 Task: Change the permissions so that only admins can invite users to Calendly.
Action: Mouse moved to (795, 69)
Screenshot: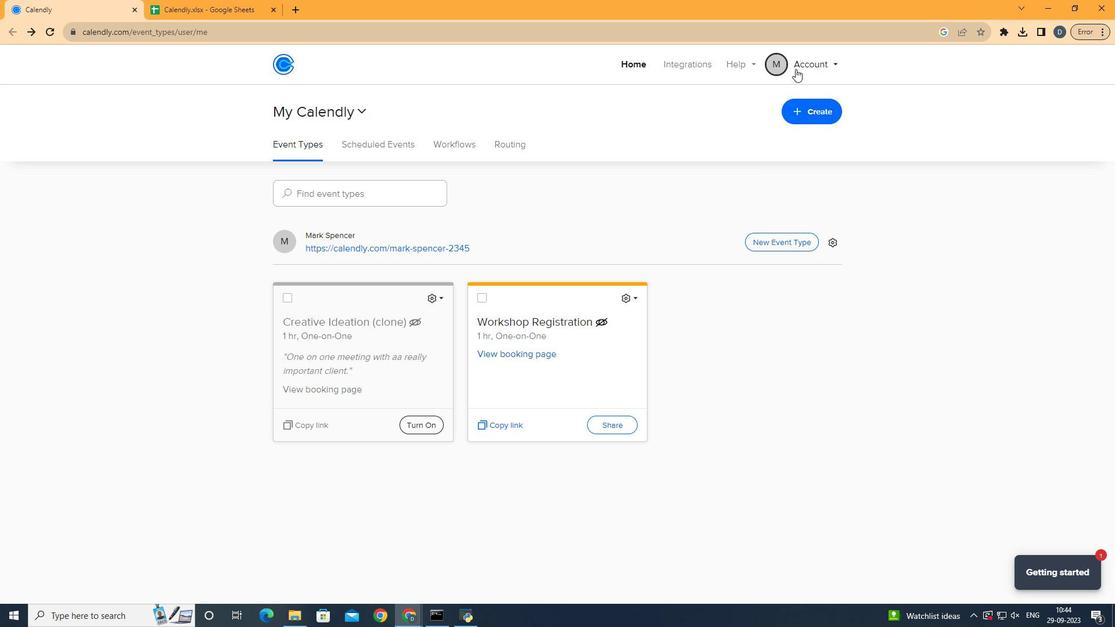 
Action: Mouse pressed left at (795, 69)
Screenshot: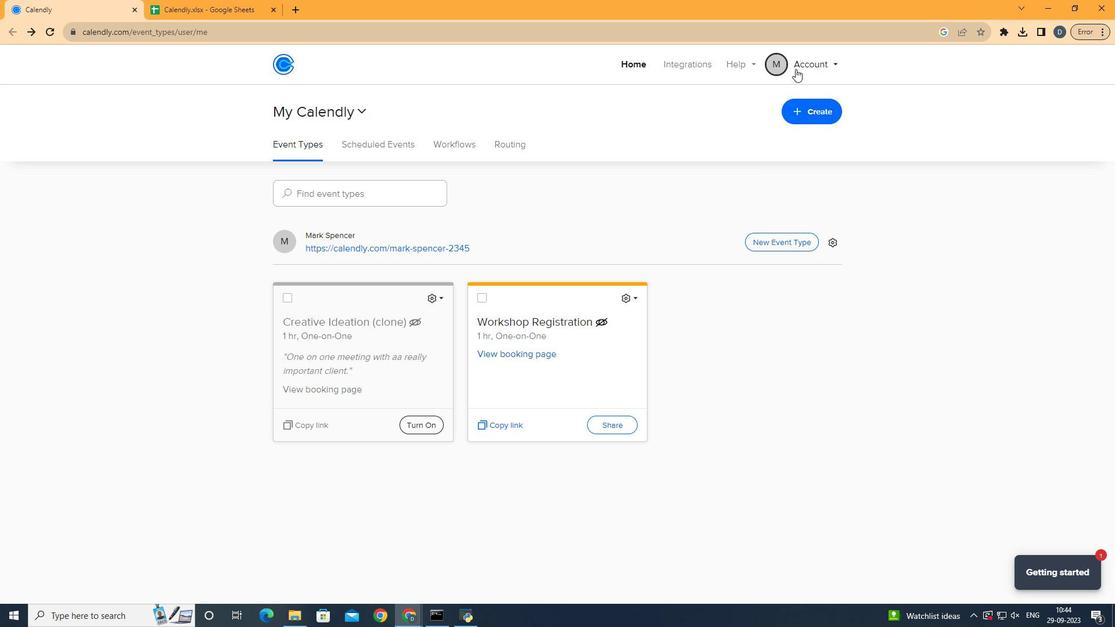 
Action: Mouse moved to (726, 228)
Screenshot: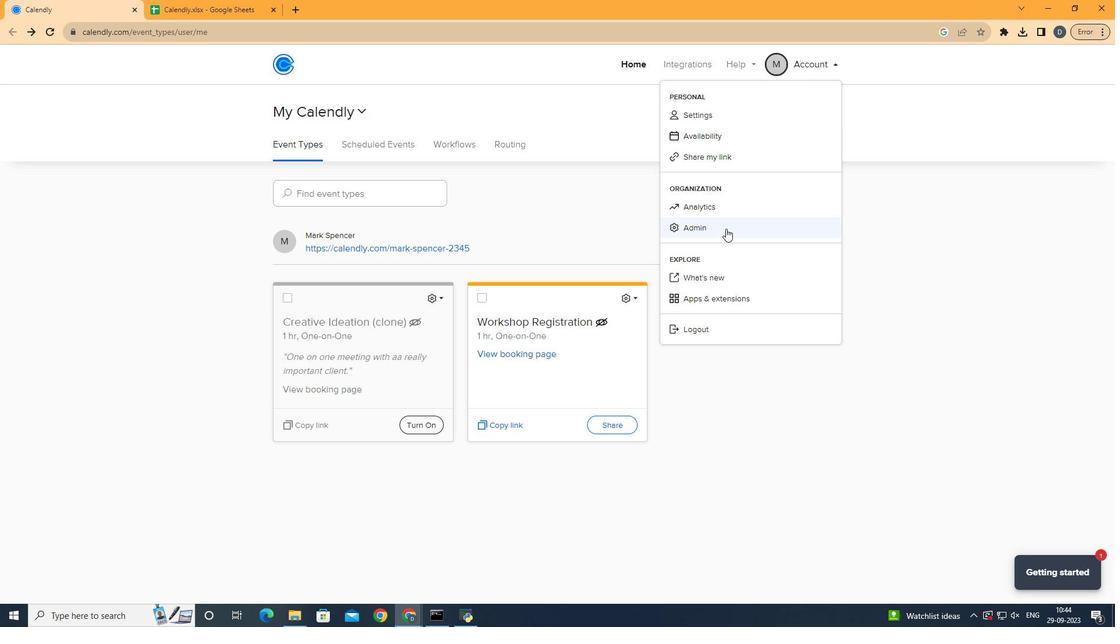 
Action: Mouse pressed left at (726, 228)
Screenshot: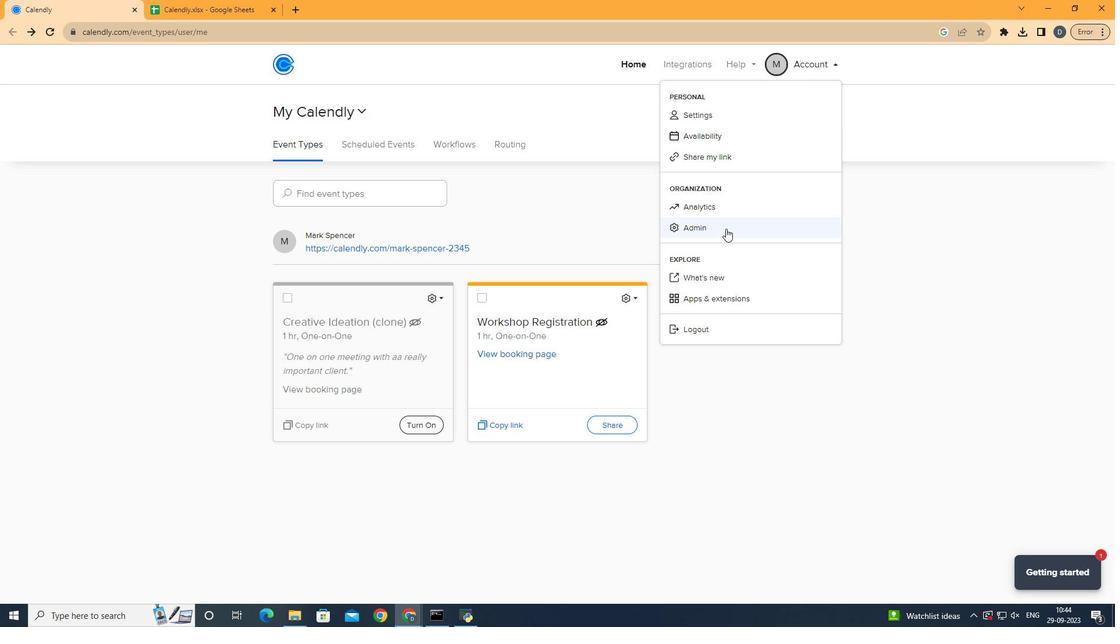 
Action: Mouse moved to (110, 298)
Screenshot: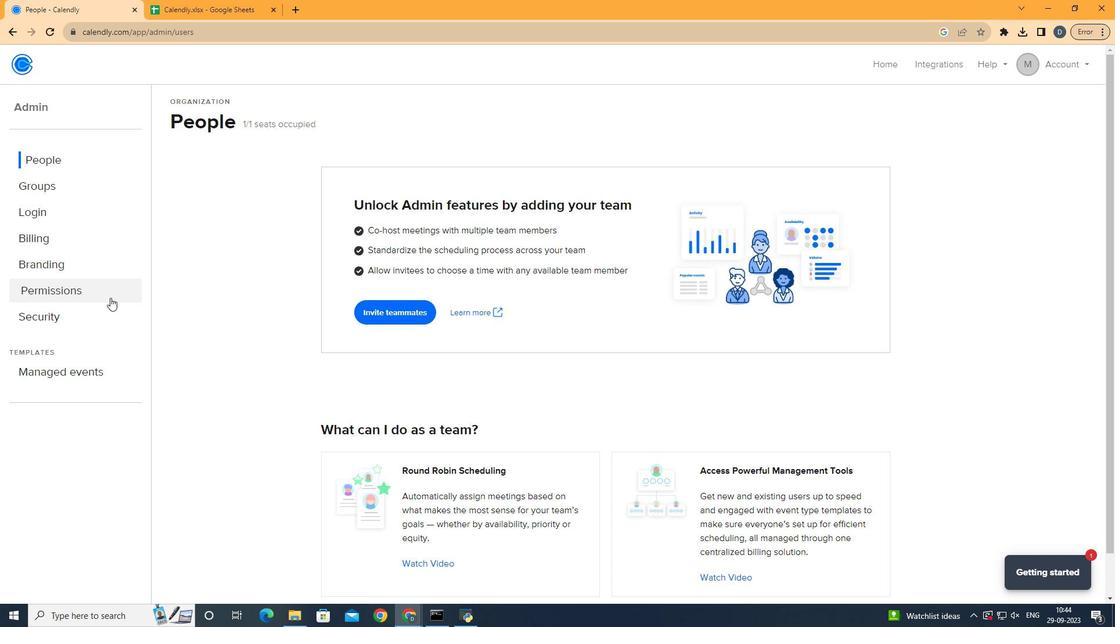 
Action: Mouse pressed left at (110, 298)
Screenshot: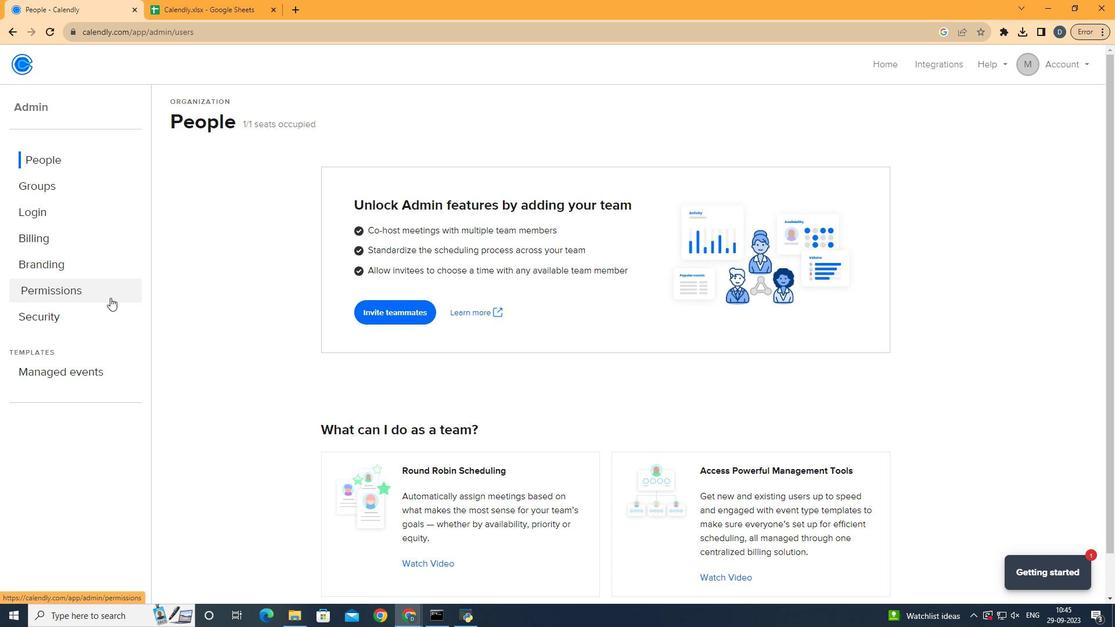 
Action: Mouse moved to (310, 143)
Screenshot: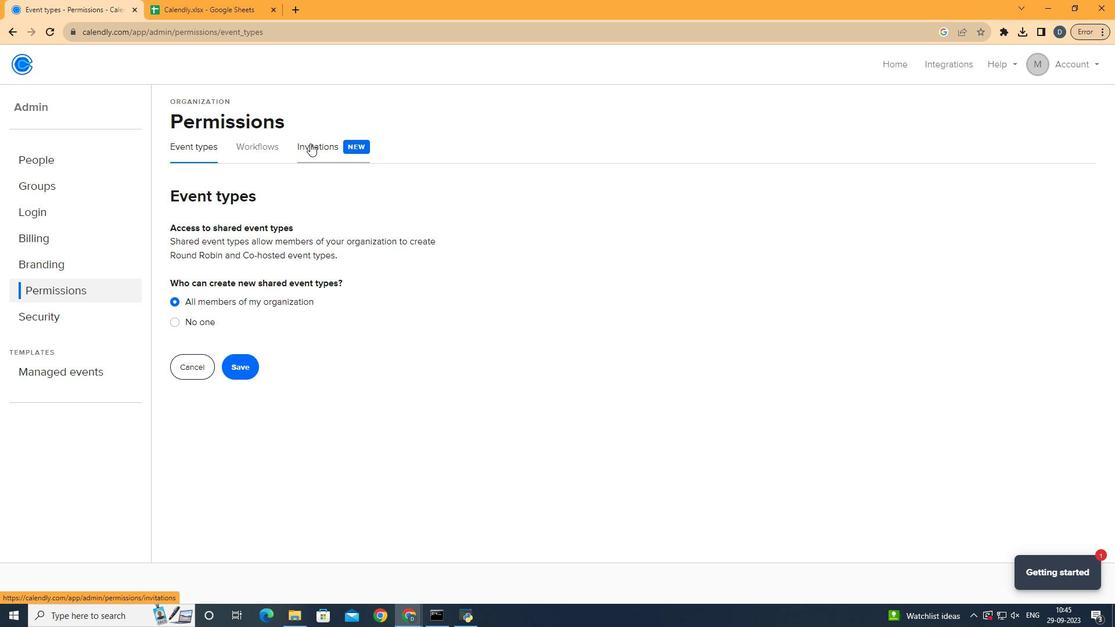 
Action: Mouse pressed left at (310, 143)
Screenshot: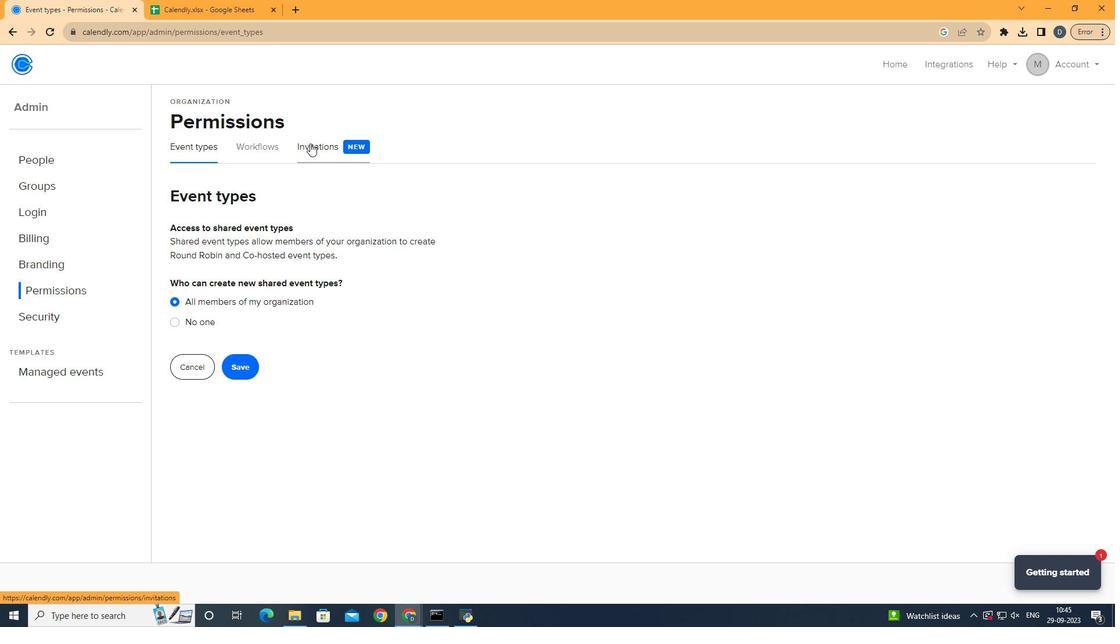 
Action: Mouse moved to (222, 310)
Screenshot: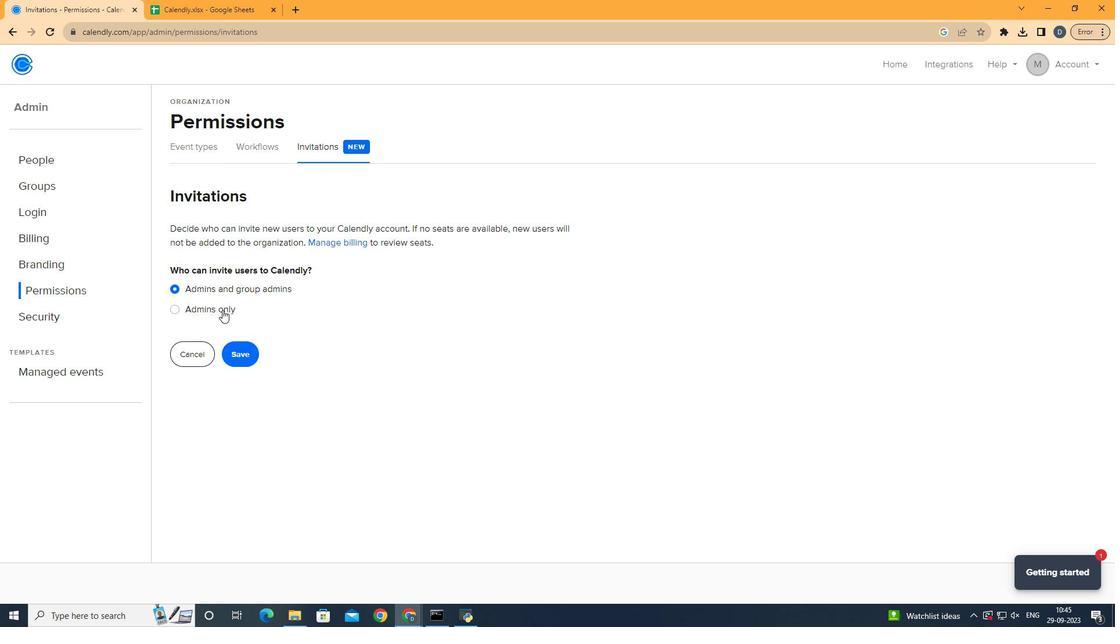 
Action: Mouse pressed left at (222, 310)
Screenshot: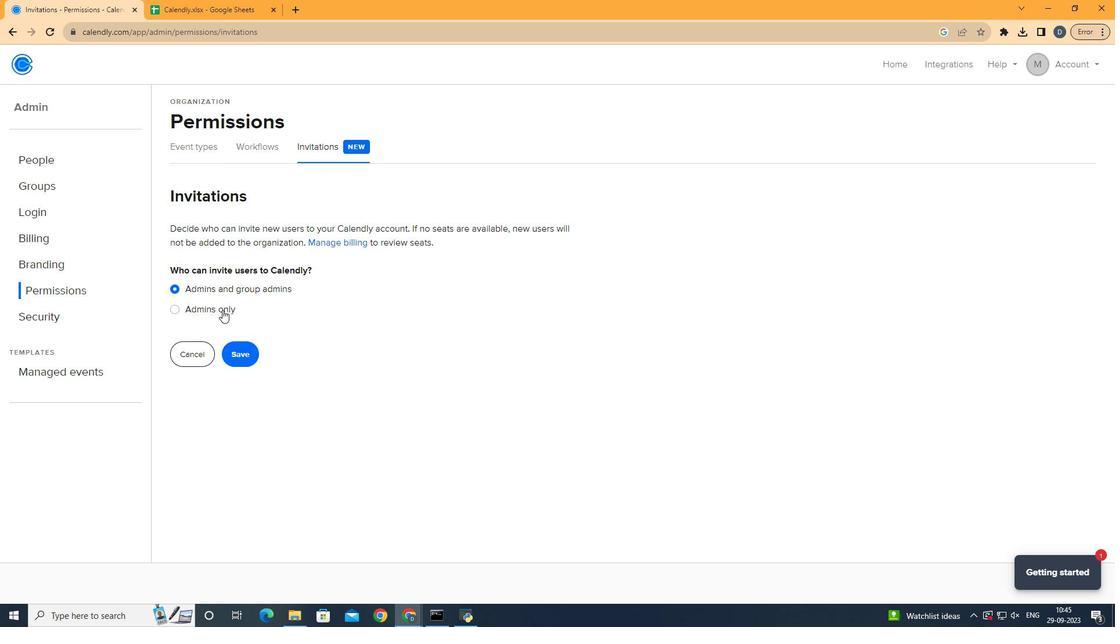
Action: Mouse moved to (514, 304)
Screenshot: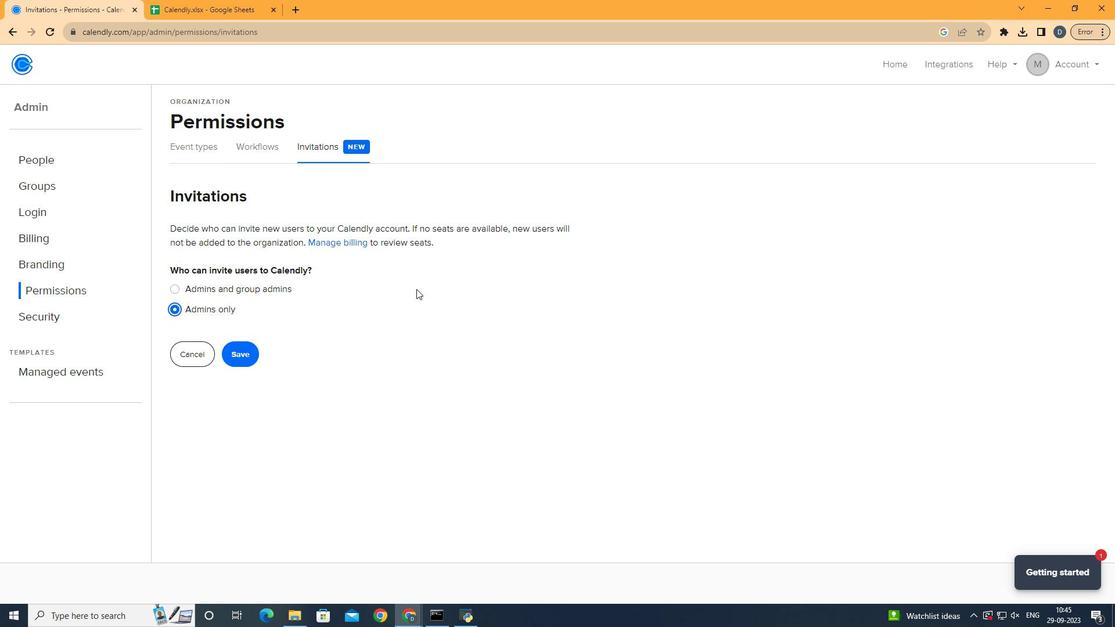 
